 Task: Add filter "In the last 3 months" in the request date.
Action: Mouse moved to (19, 177)
Screenshot: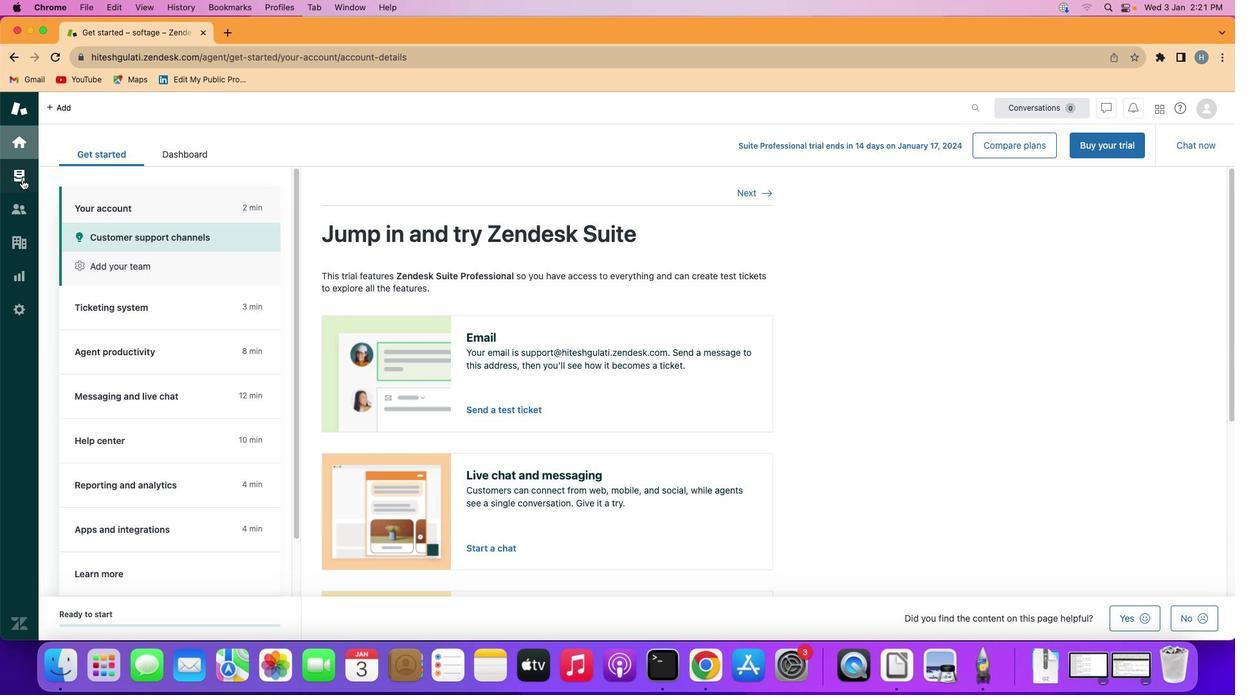 
Action: Mouse pressed left at (19, 177)
Screenshot: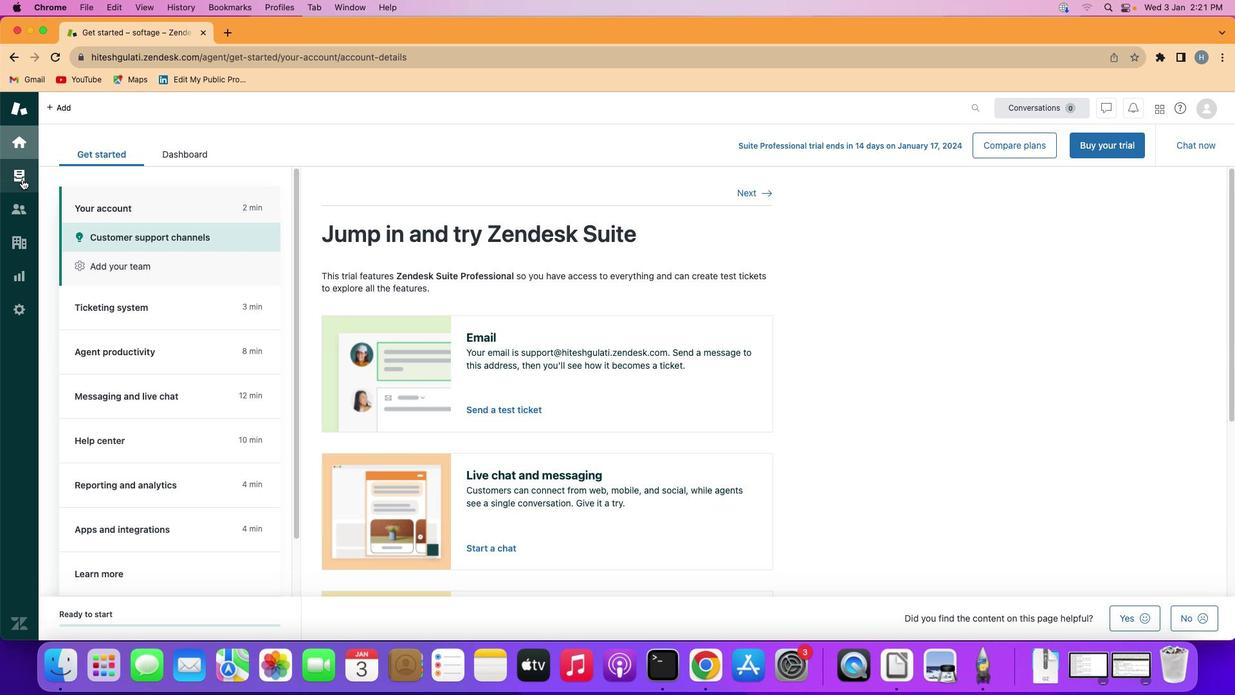 
Action: Mouse moved to (118, 334)
Screenshot: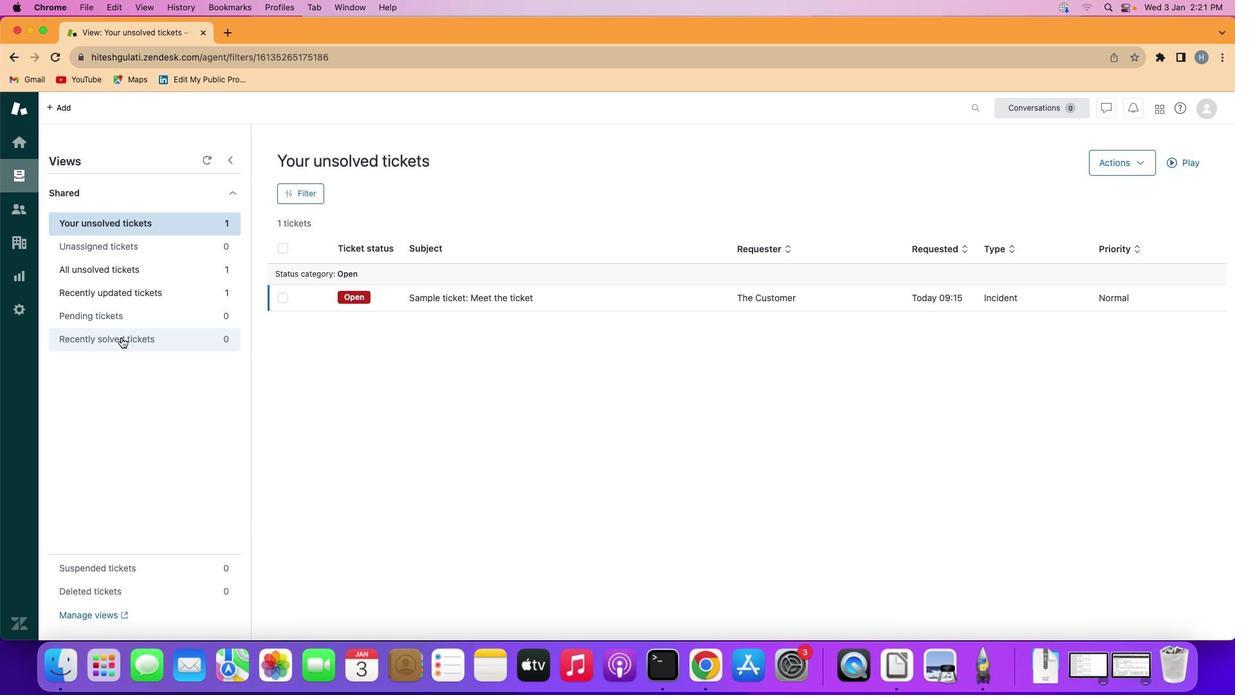 
Action: Mouse pressed left at (118, 334)
Screenshot: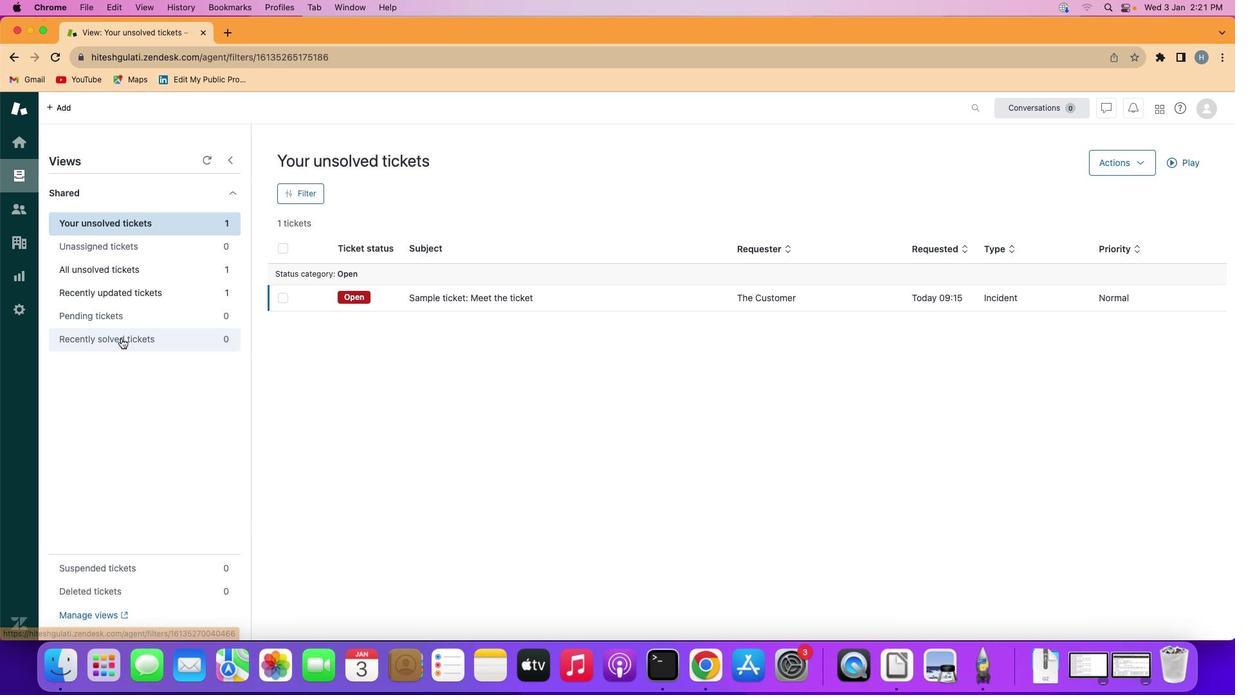 
Action: Mouse moved to (306, 193)
Screenshot: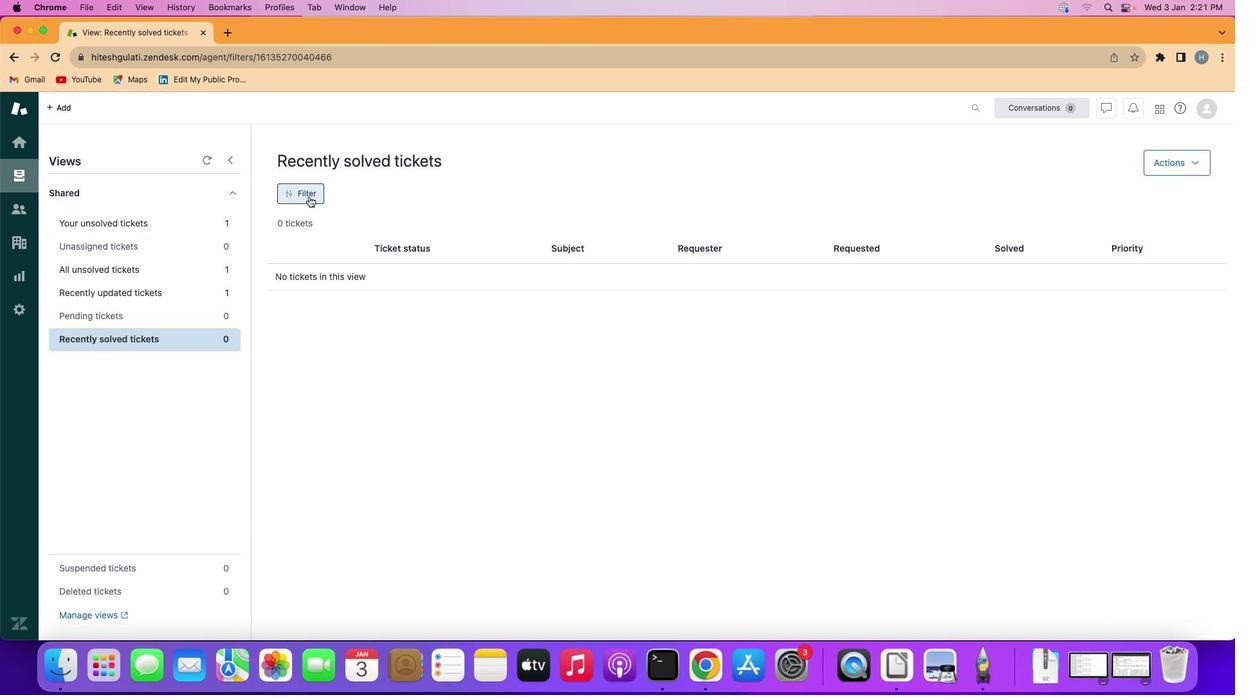 
Action: Mouse pressed left at (306, 193)
Screenshot: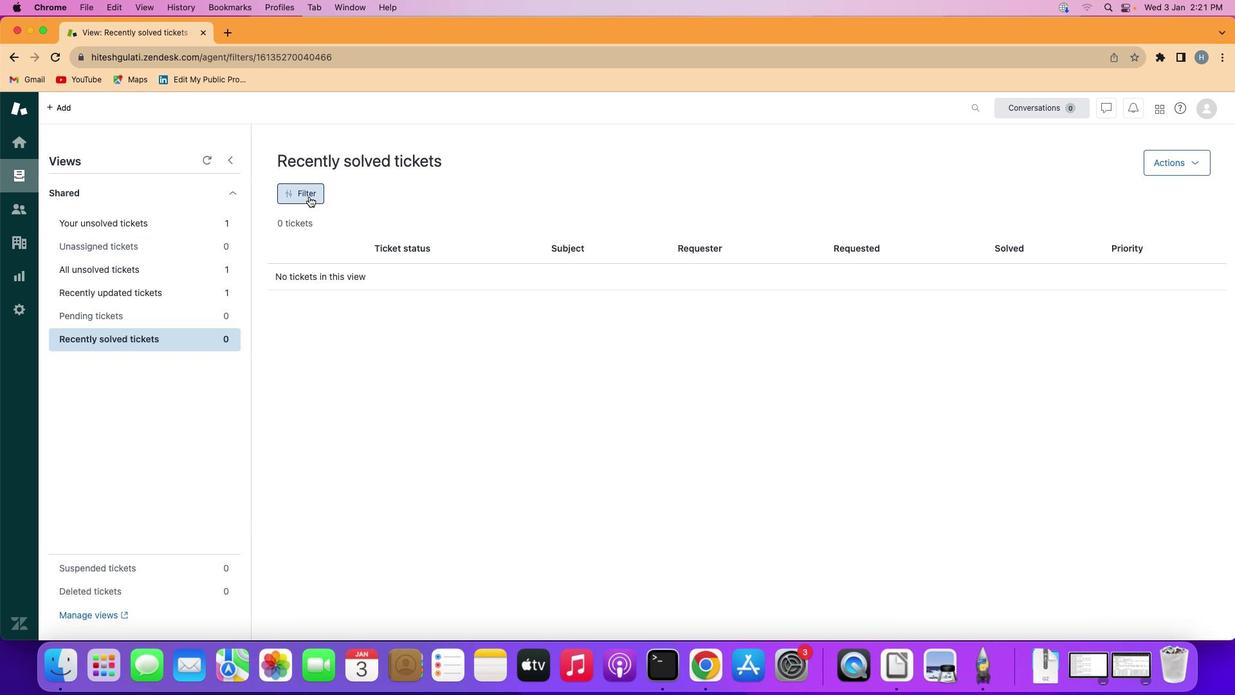 
Action: Mouse moved to (1086, 377)
Screenshot: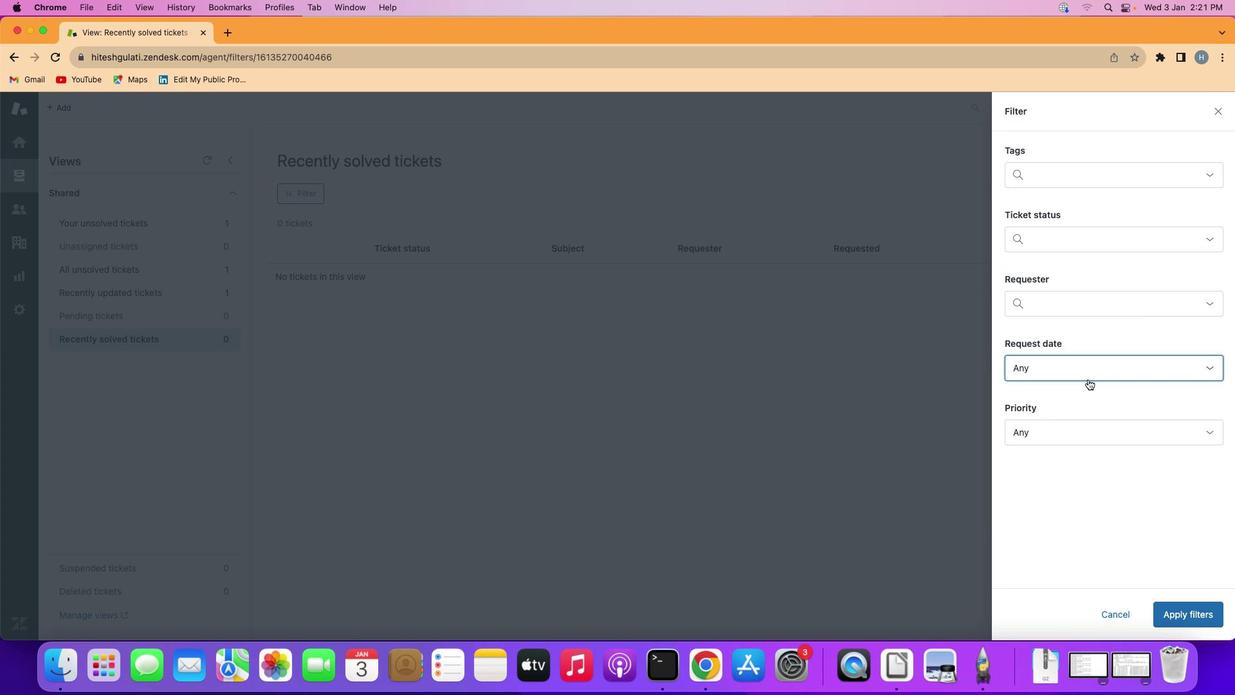 
Action: Mouse pressed left at (1086, 377)
Screenshot: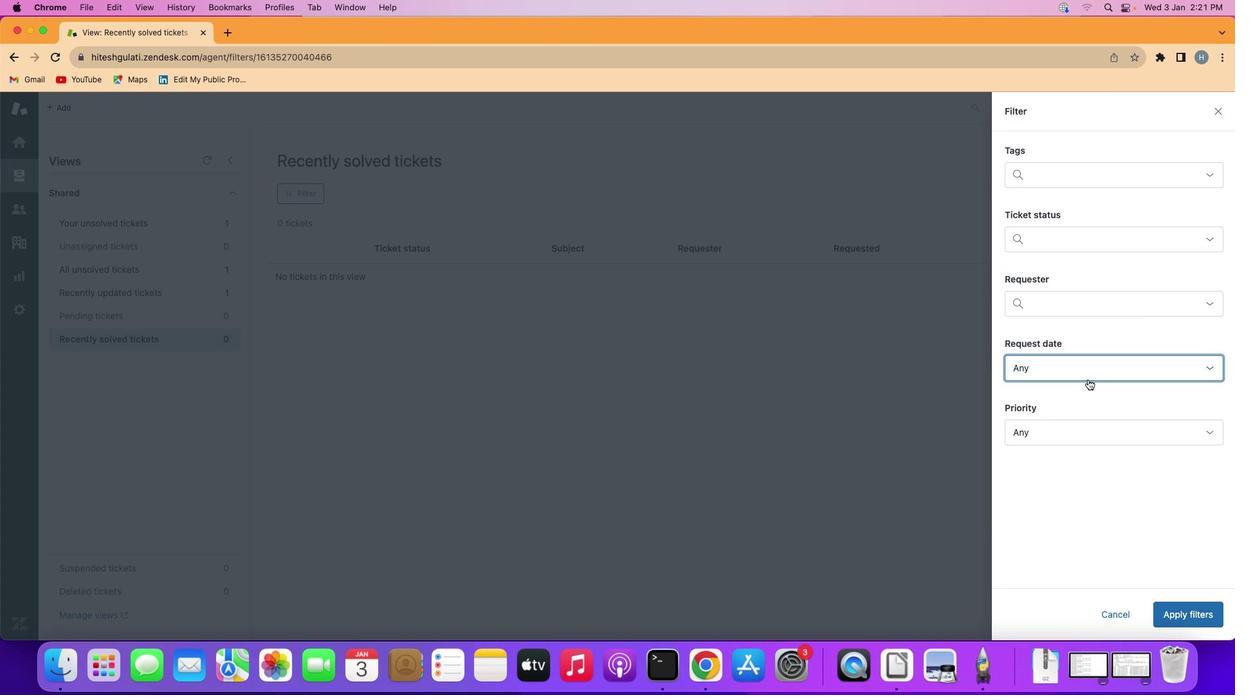 
Action: Mouse moved to (1115, 483)
Screenshot: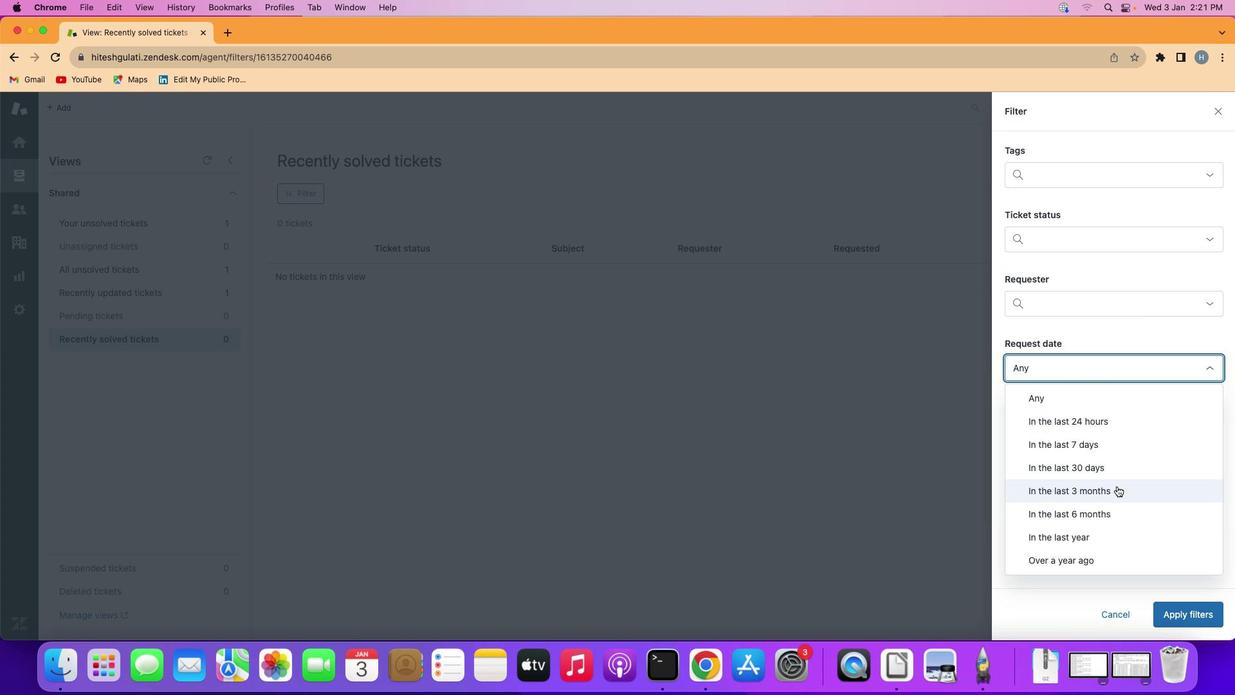 
Action: Mouse pressed left at (1115, 483)
Screenshot: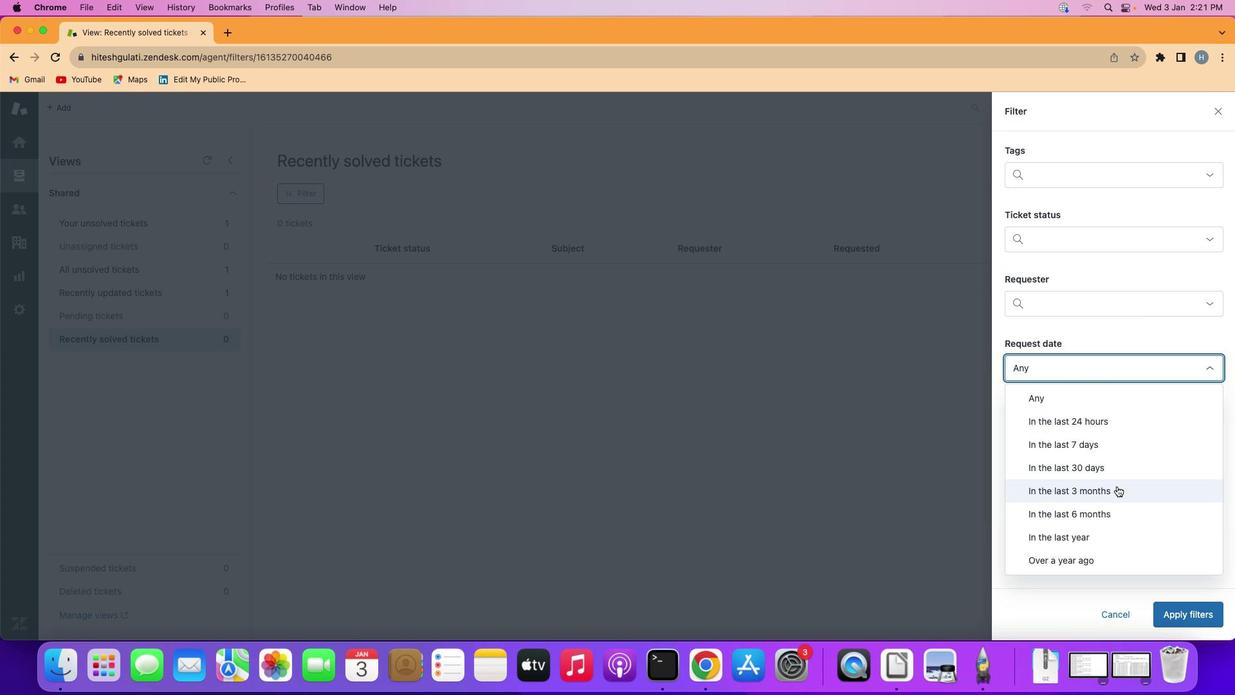 
Action: Mouse moved to (1181, 612)
Screenshot: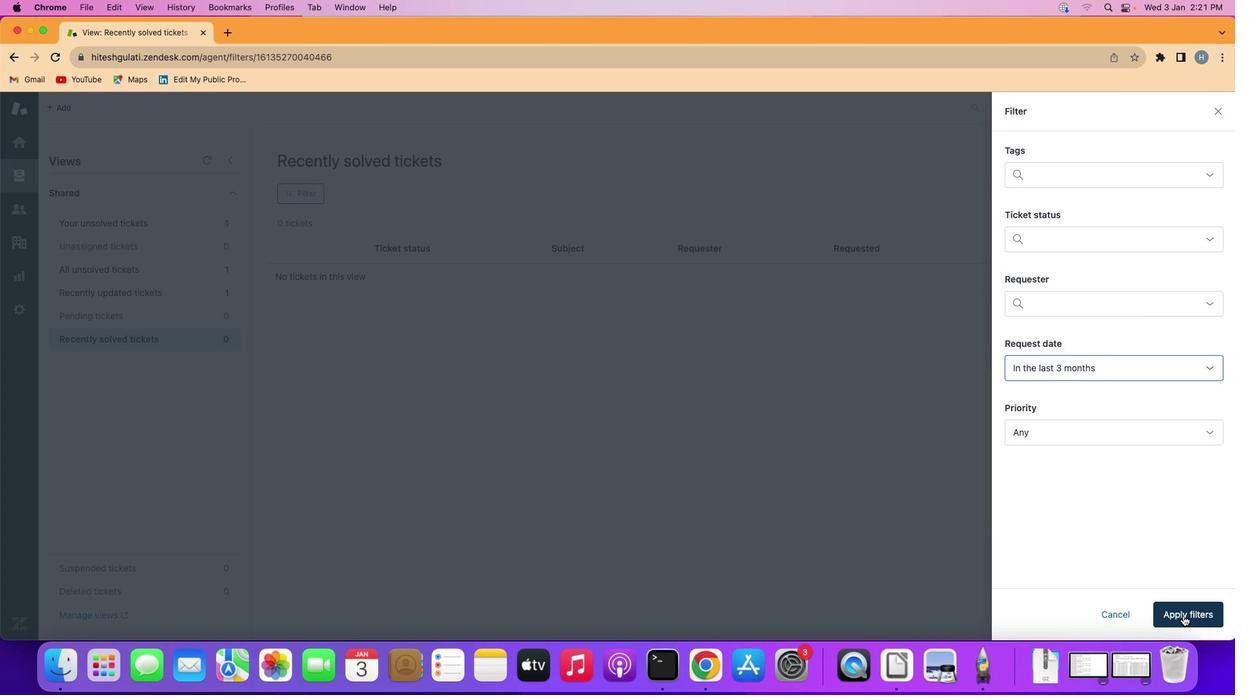 
Action: Mouse pressed left at (1181, 612)
Screenshot: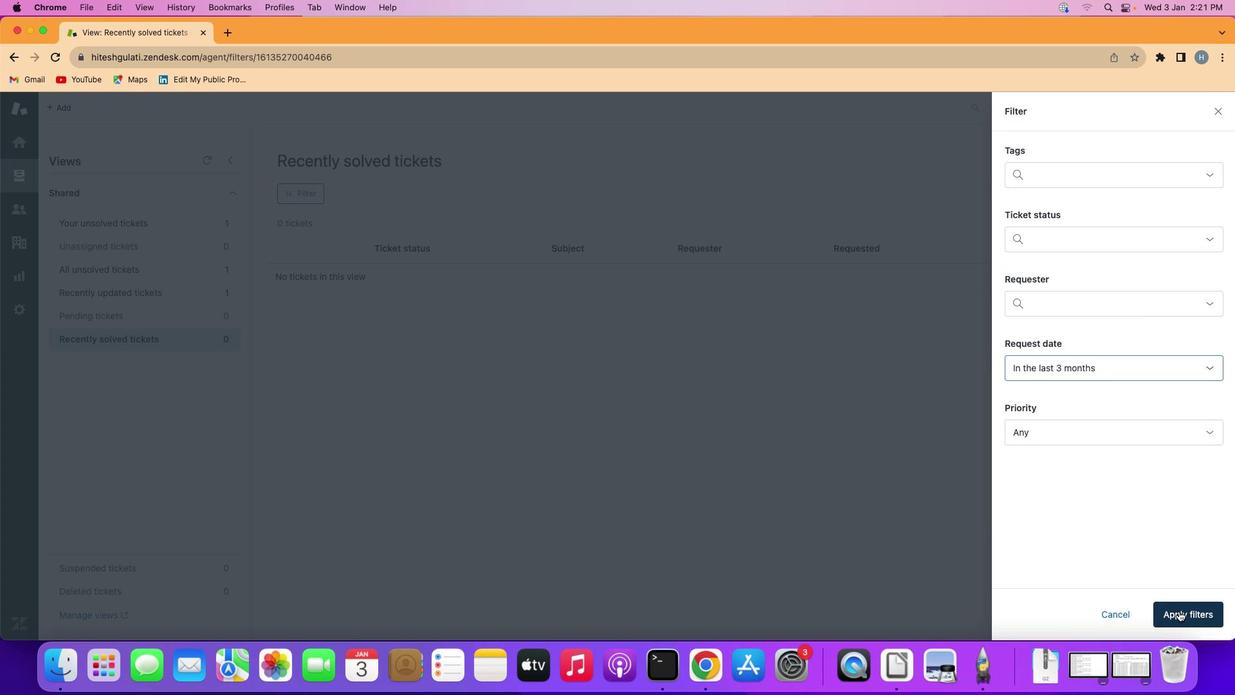 
Action: Mouse moved to (469, 417)
Screenshot: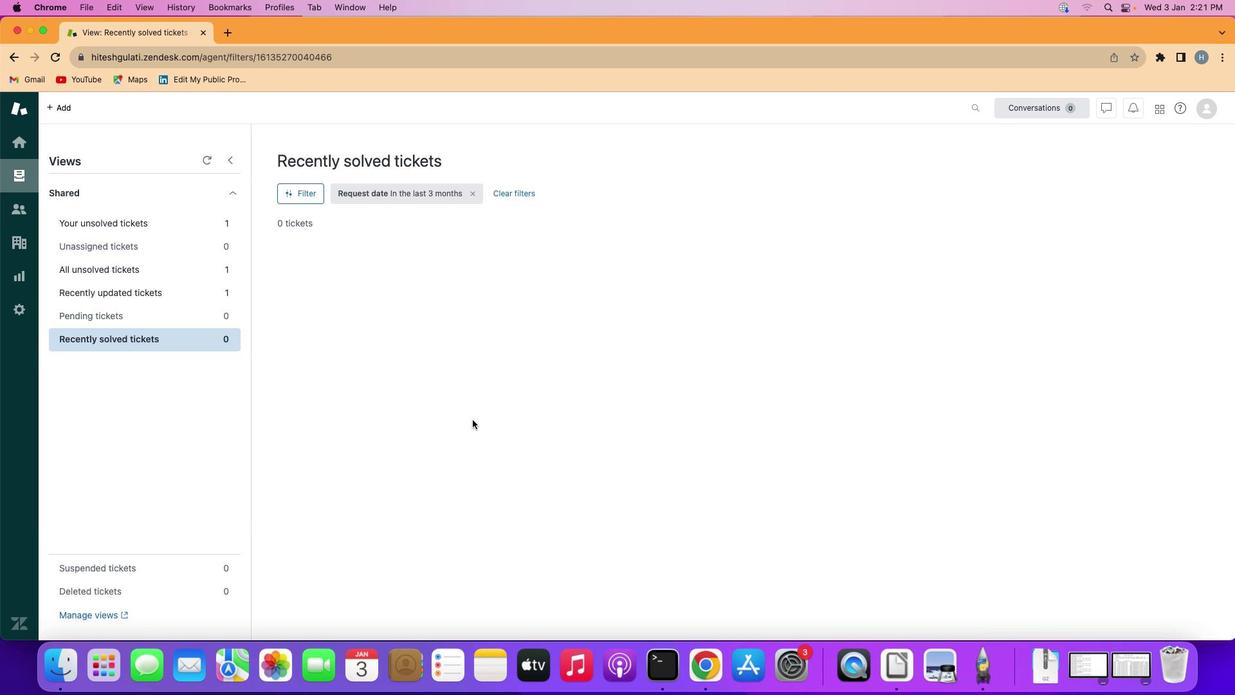 
